 Task: Create in the project ZippyTech in Backlog an issue 'Create a new online platform for online music production courses with advanced audio editing and mixing features', assign it to team member softage.2@softage.net and change the status to IN PROGRESS.
Action: Mouse moved to (232, 65)
Screenshot: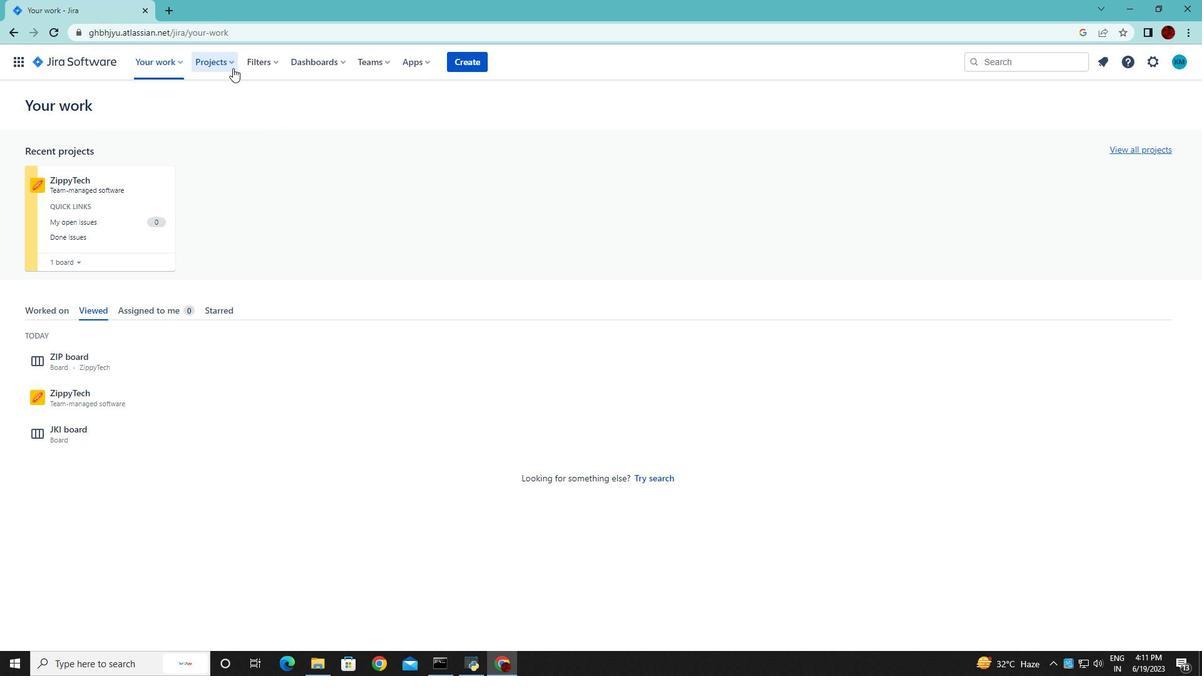 
Action: Mouse pressed left at (232, 65)
Screenshot: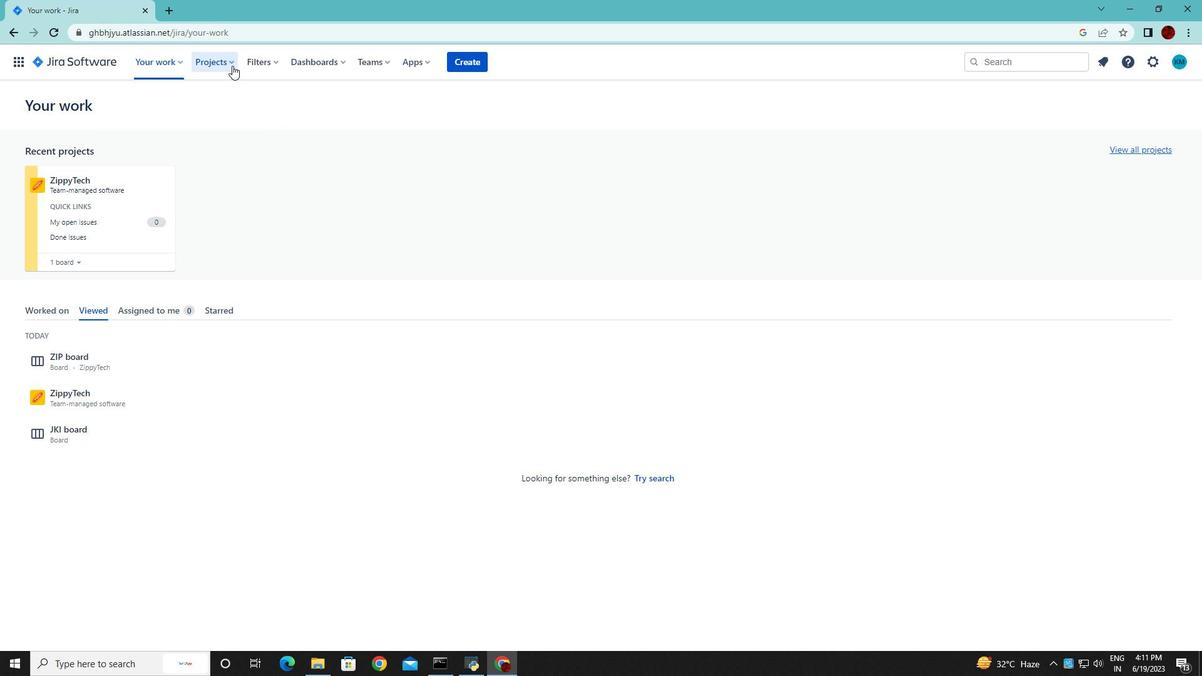 
Action: Mouse moved to (254, 122)
Screenshot: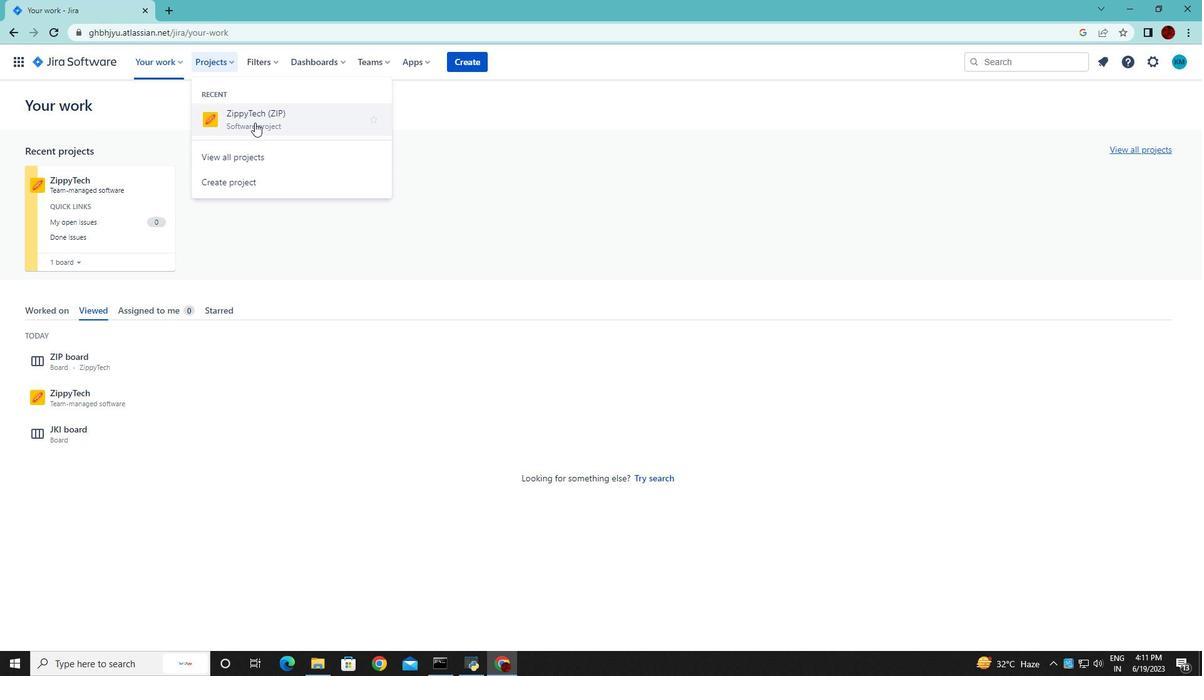 
Action: Mouse pressed left at (254, 122)
Screenshot: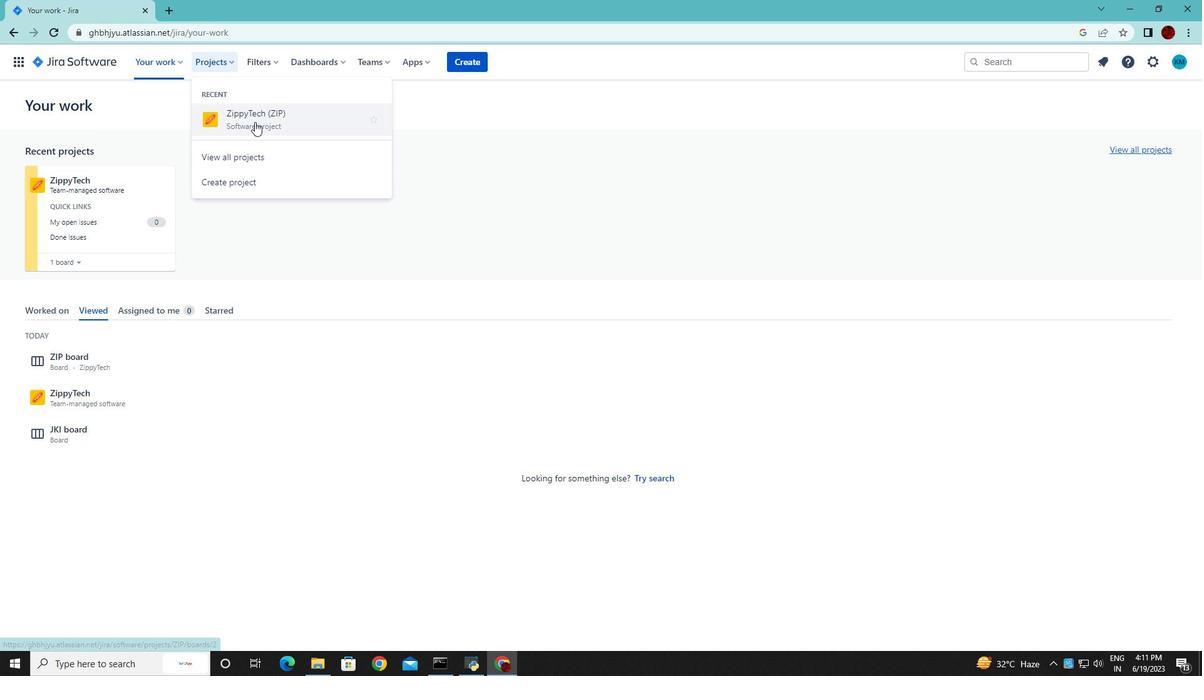 
Action: Mouse moved to (87, 195)
Screenshot: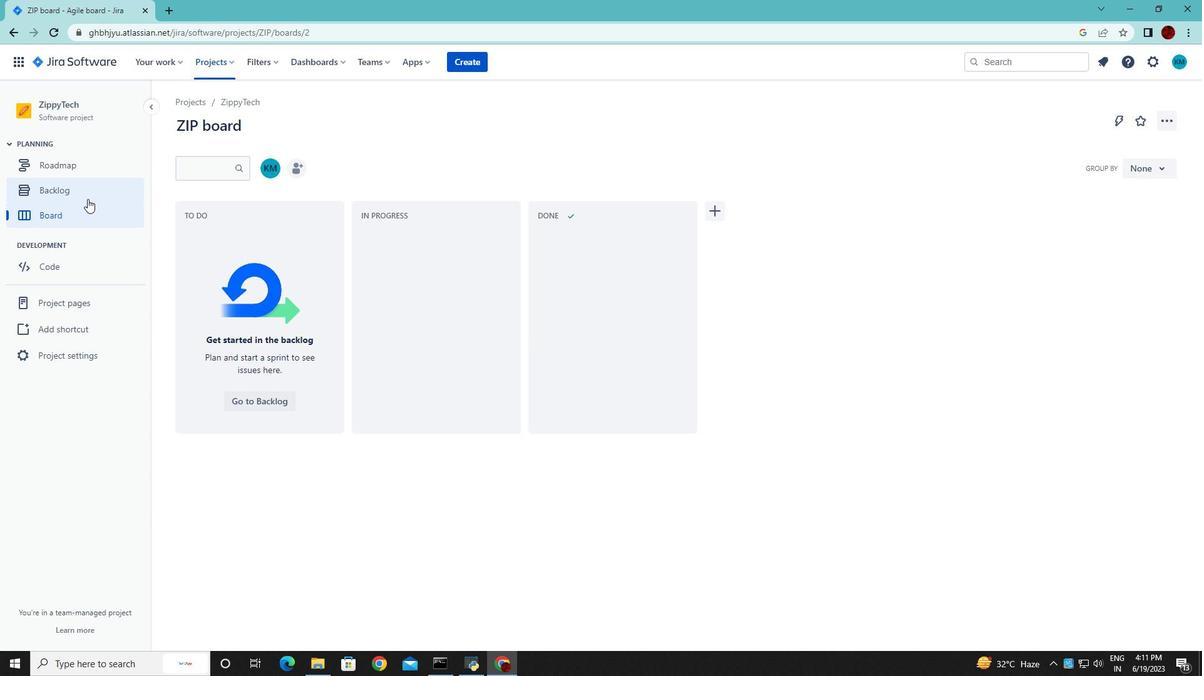 
Action: Mouse pressed left at (87, 195)
Screenshot: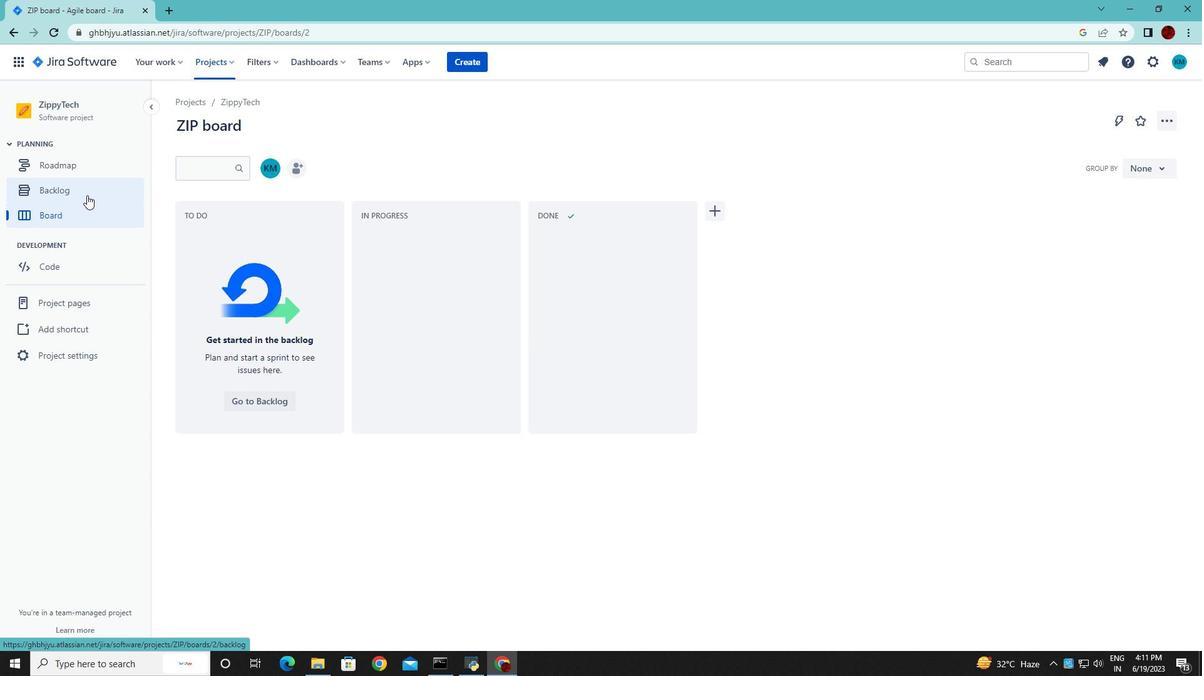 
Action: Key pressed <Key.shift>Create<Key.space>a<Key.space>new<Key.space>online<Key.space>platform<Key.space>for<Key.space>online<Key.space>music<Key.space>production<Key.space>courses<Key.space>with<Key.space>advanced<Key.space>audio<Key.space>editing<Key.space>and<Key.space>mixinh<Key.backspace>g<Key.space>features.
Screenshot: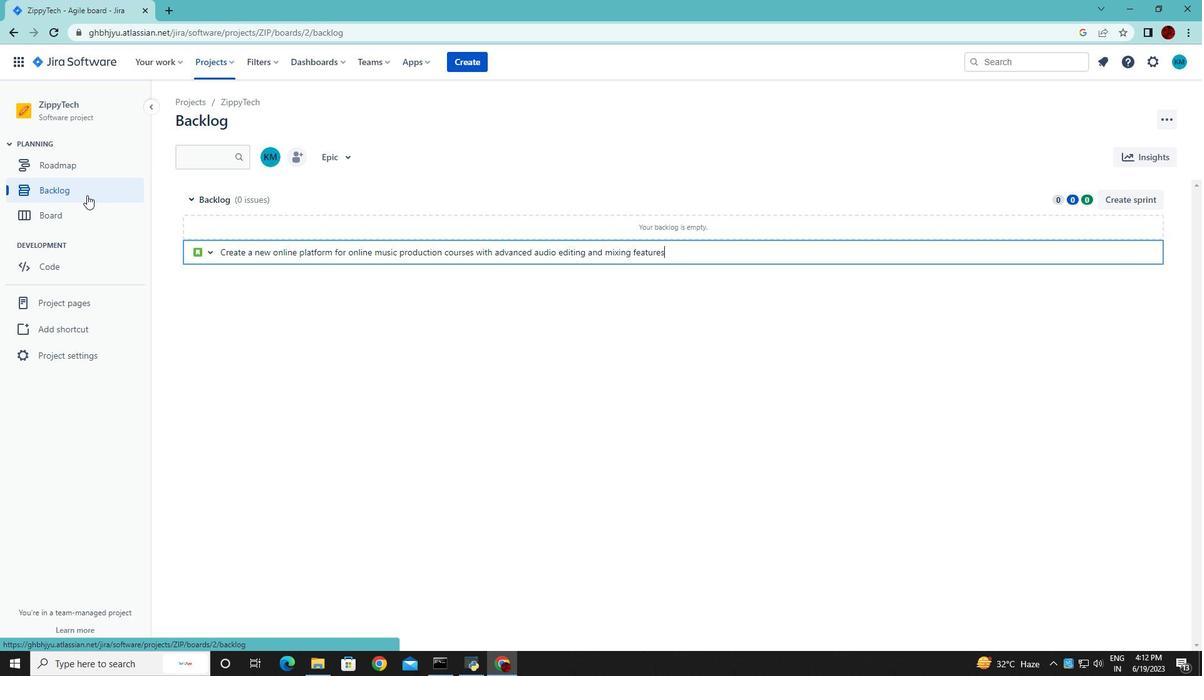 
Action: Mouse moved to (229, 201)
Screenshot: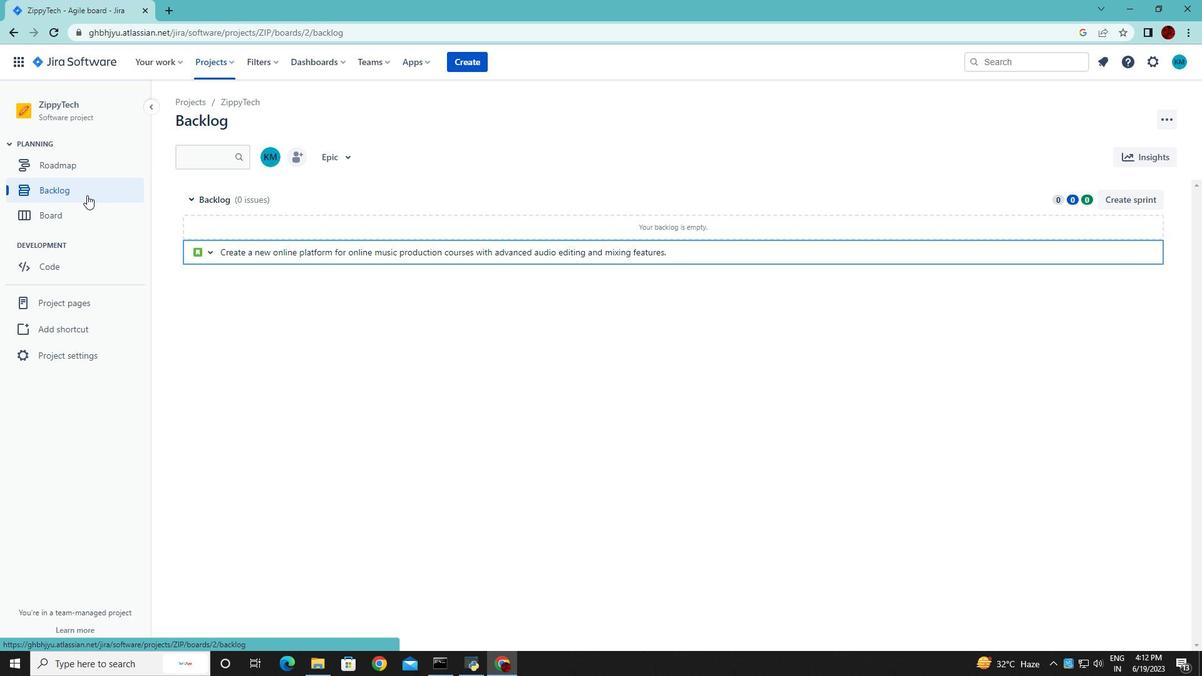 
Action: Key pressed <Key.enter>
Screenshot: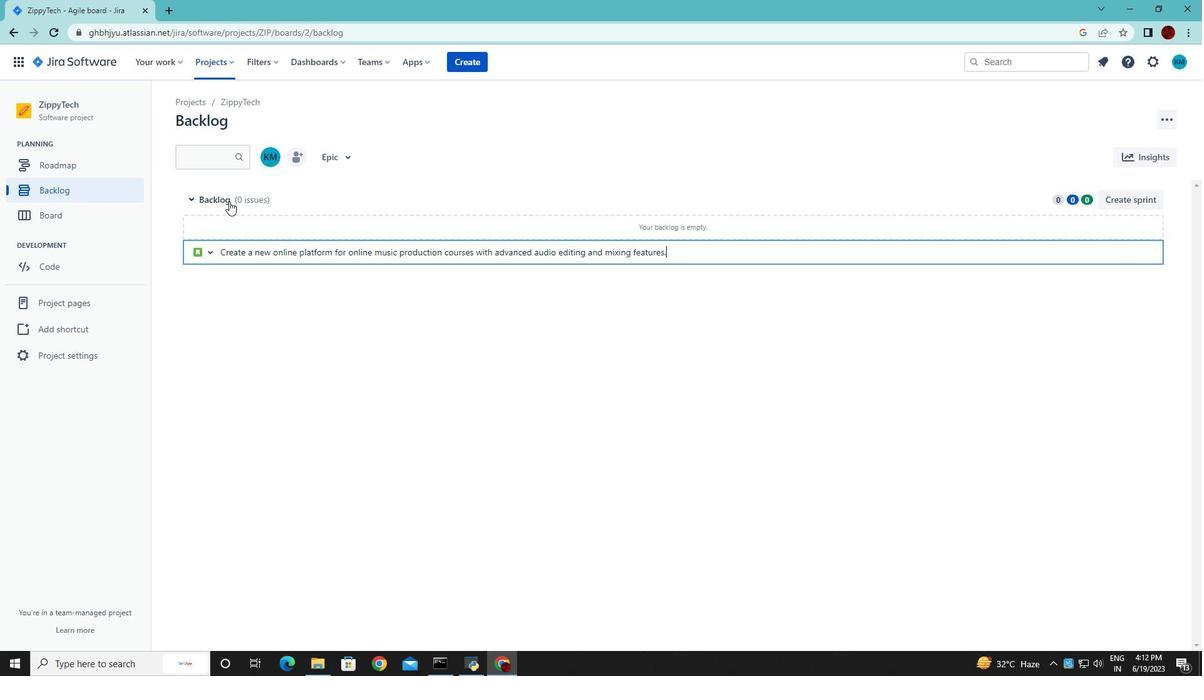 
Action: Mouse moved to (1126, 225)
Screenshot: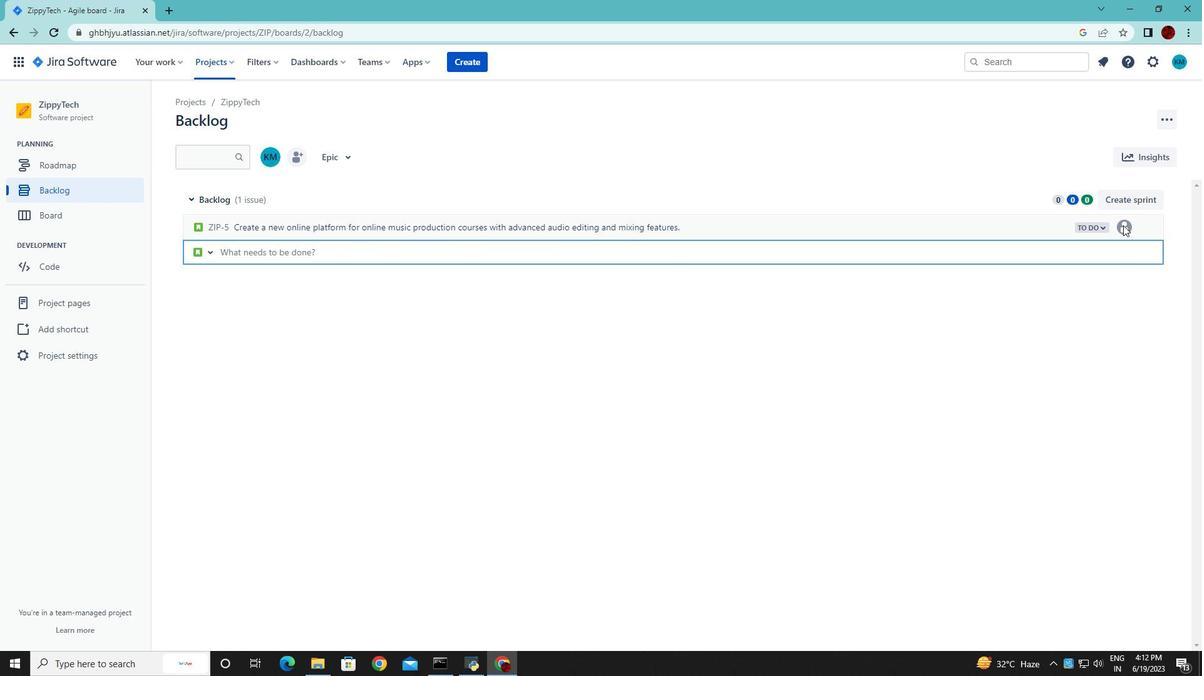
Action: Mouse pressed left at (1126, 225)
Screenshot: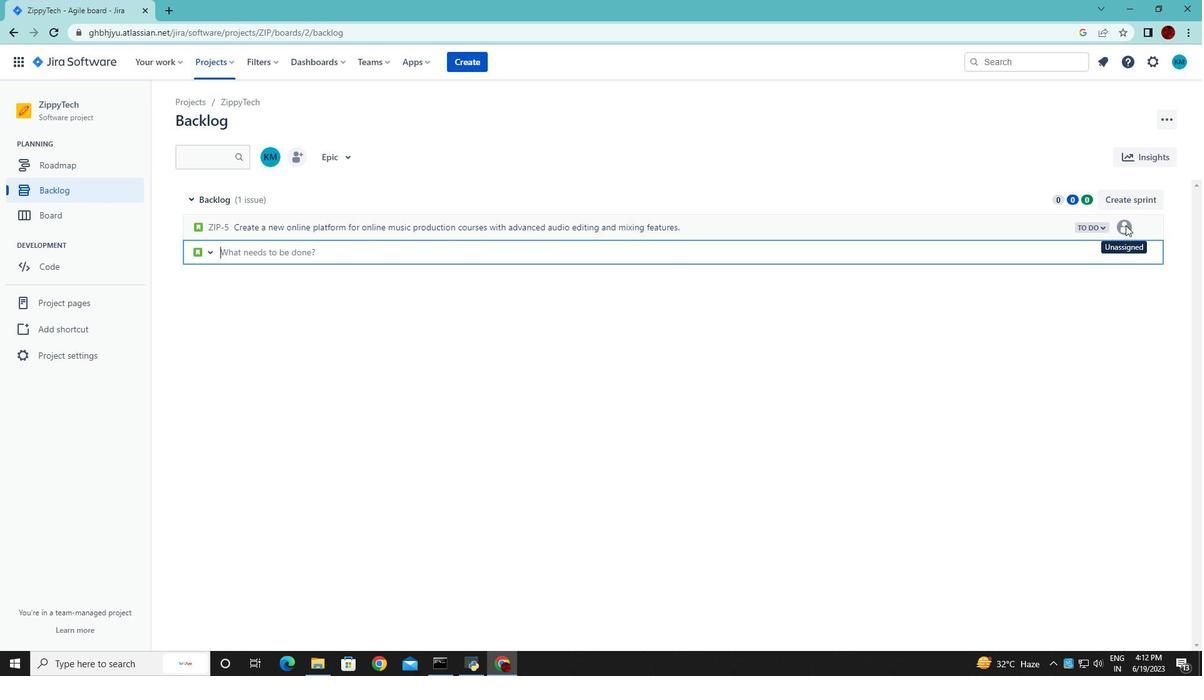 
Action: Mouse moved to (1127, 229)
Screenshot: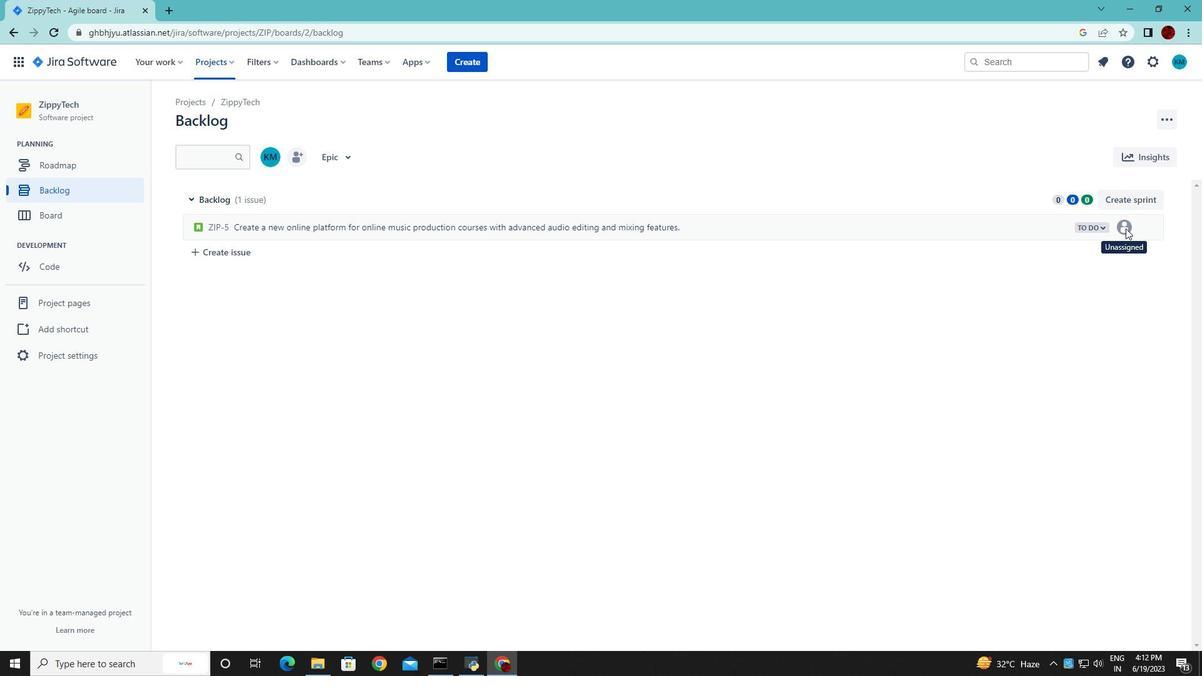 
Action: Mouse pressed left at (1127, 229)
Screenshot: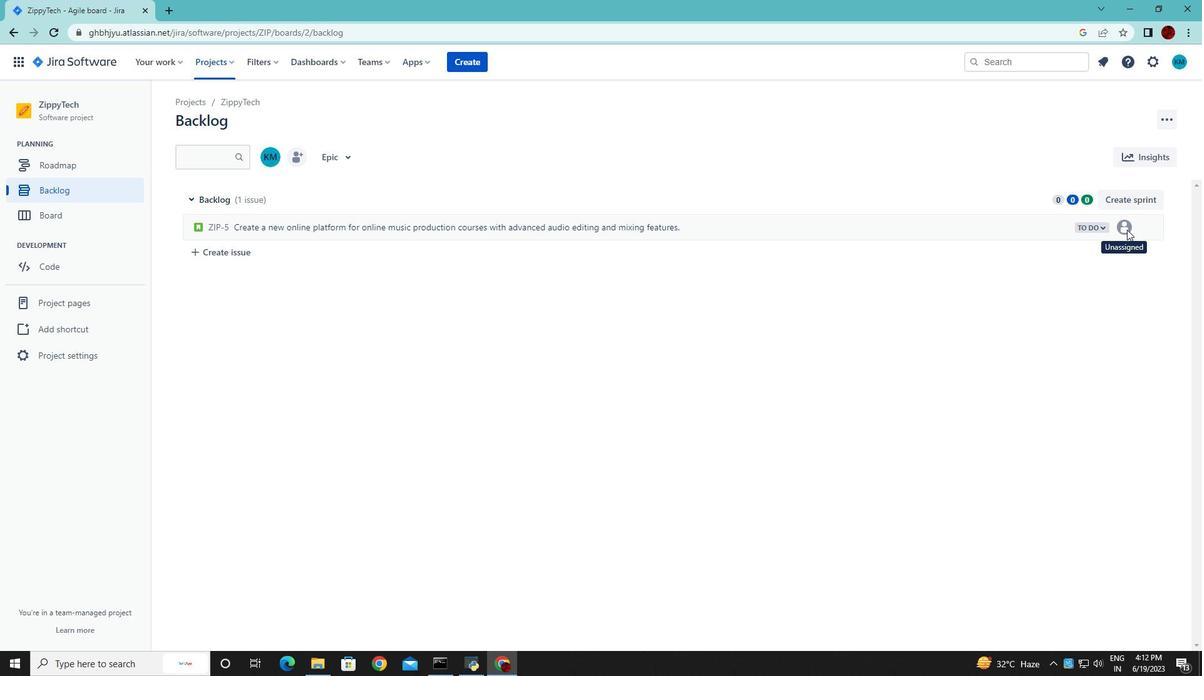 
Action: Mouse moved to (1127, 229)
Screenshot: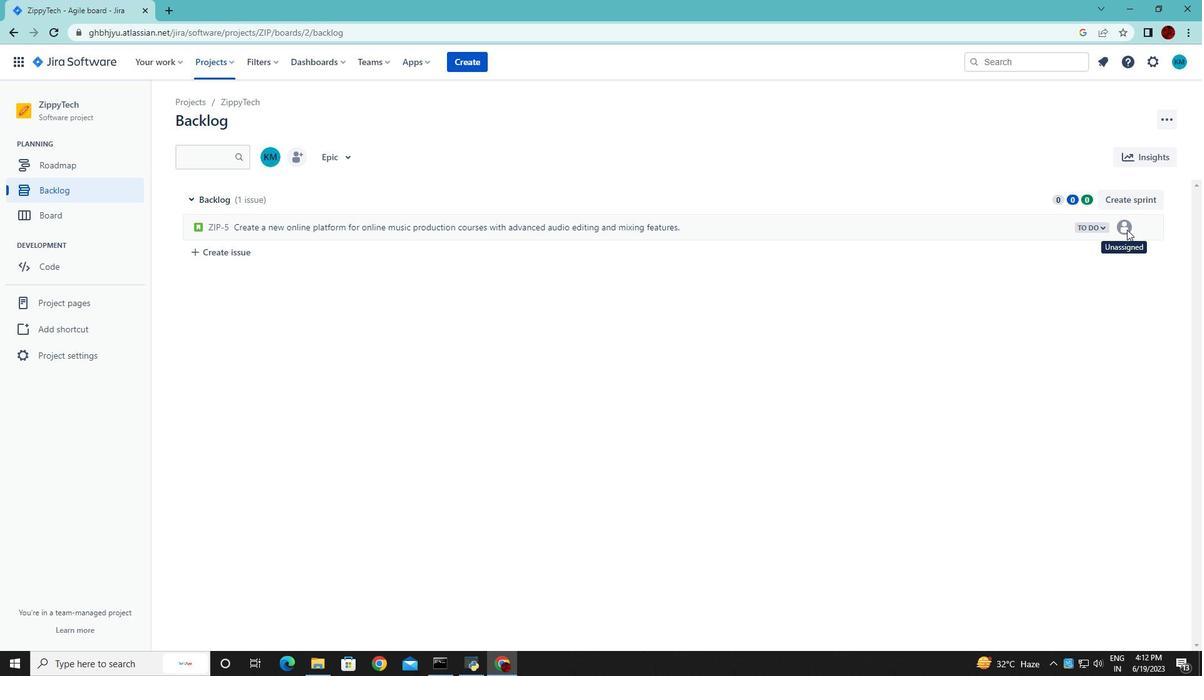 
Action: Mouse pressed left at (1127, 229)
Screenshot: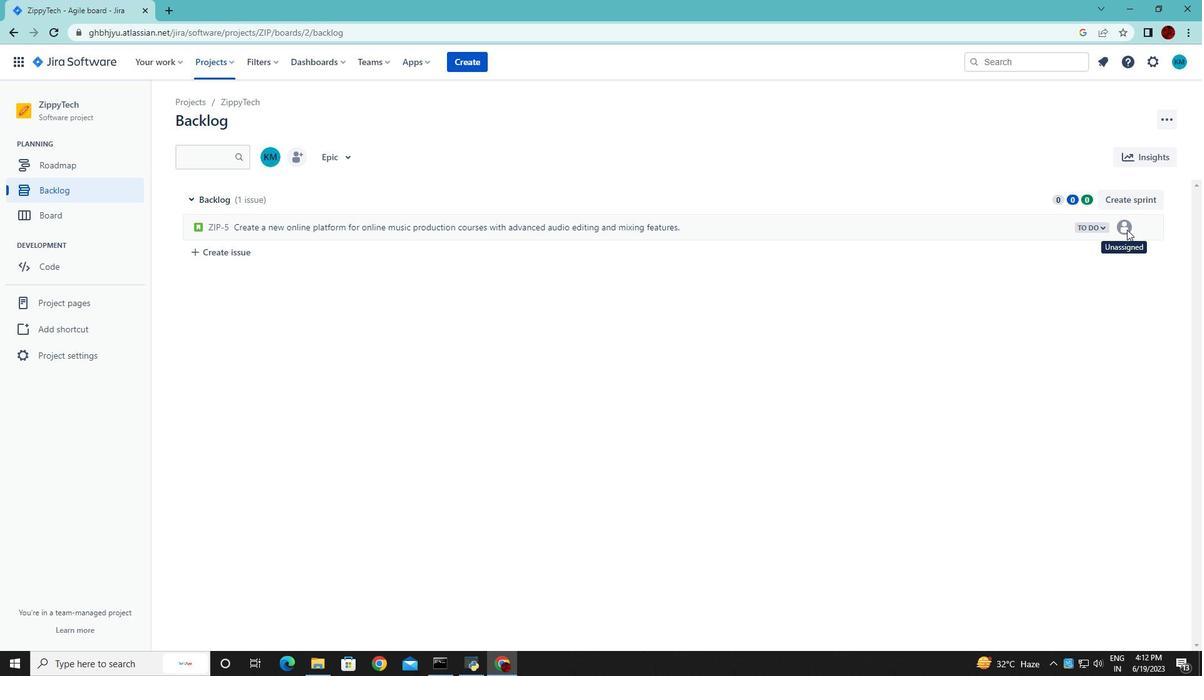 
Action: Mouse moved to (1122, 225)
Screenshot: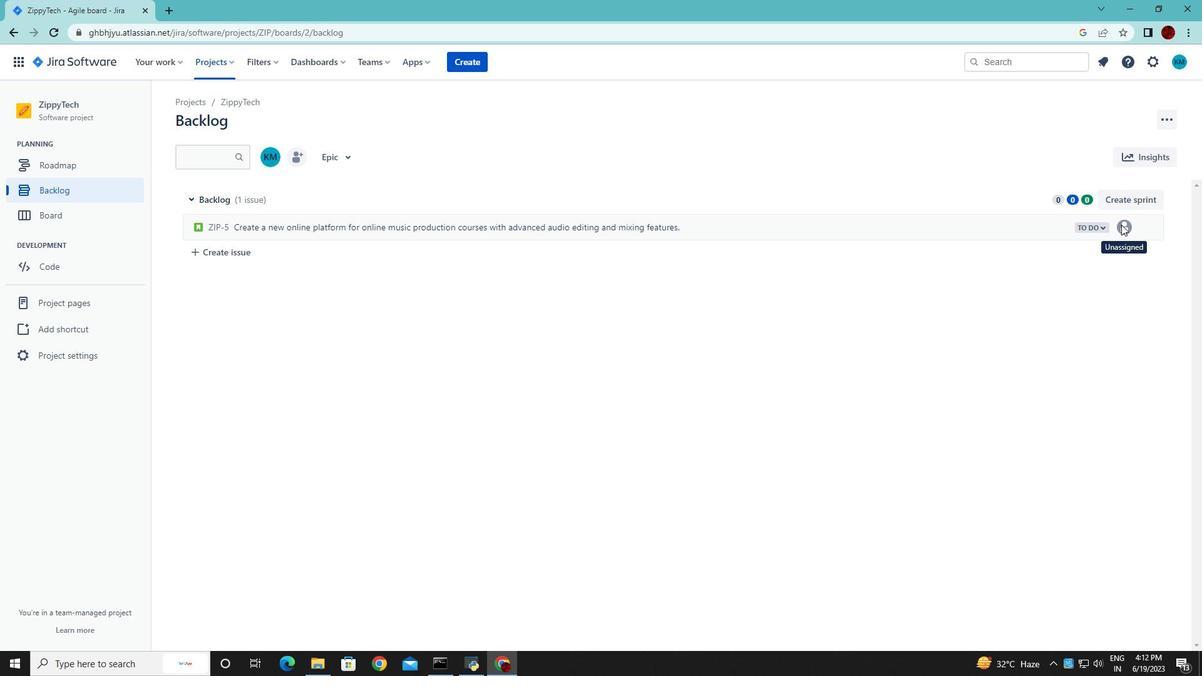
Action: Mouse pressed left at (1122, 225)
Screenshot: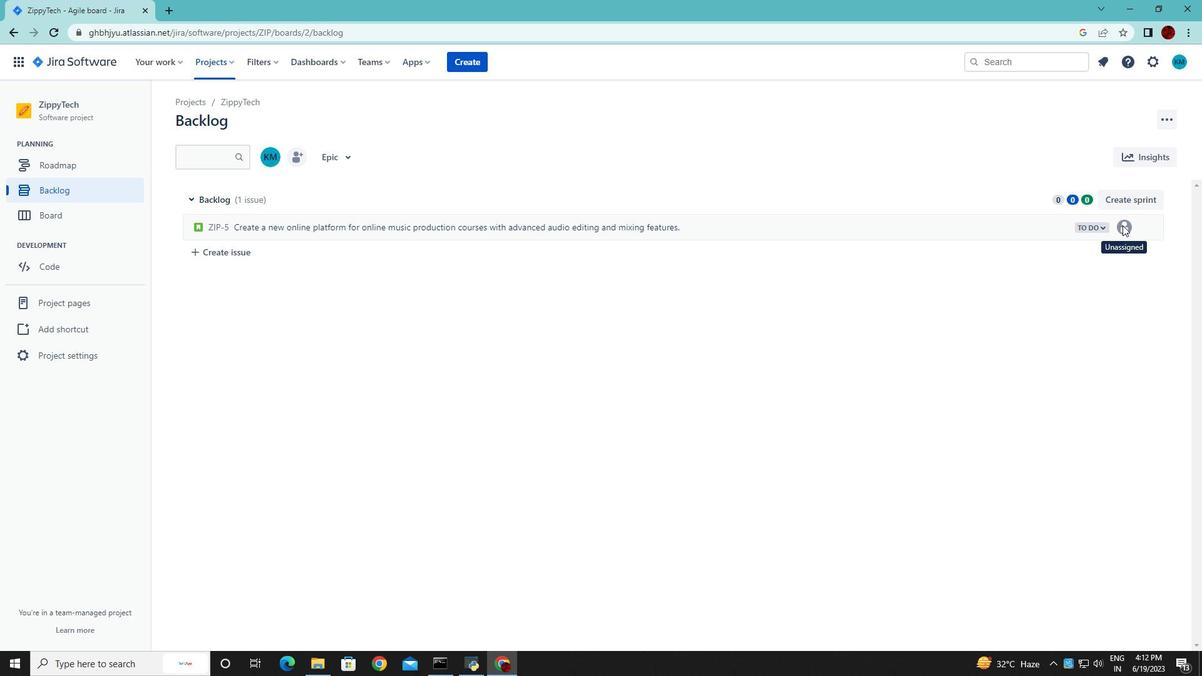 
Action: Mouse moved to (1126, 233)
Screenshot: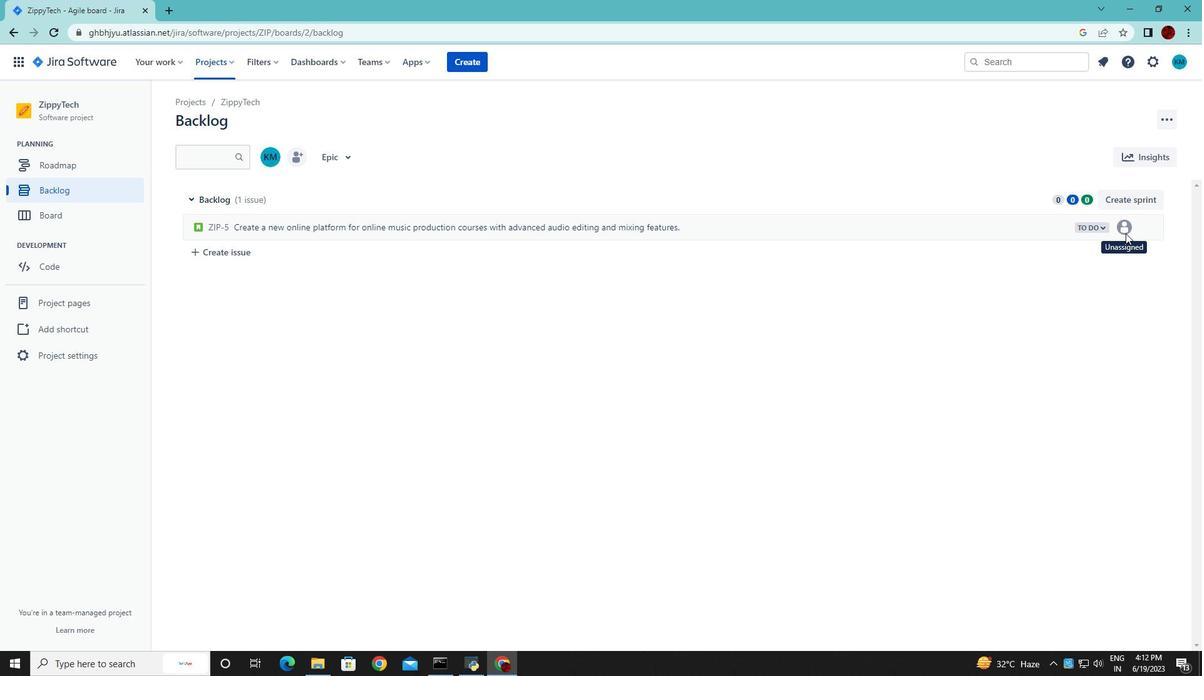 
Action: Mouse pressed left at (1126, 233)
Screenshot: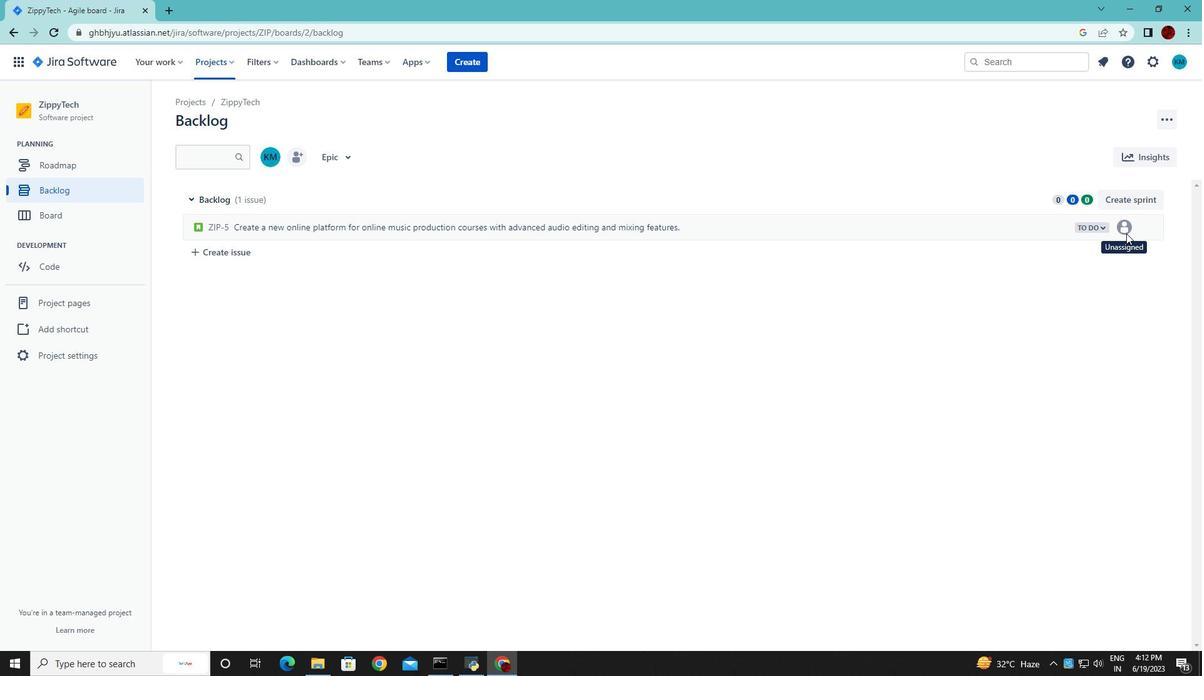 
Action: Mouse moved to (1126, 224)
Screenshot: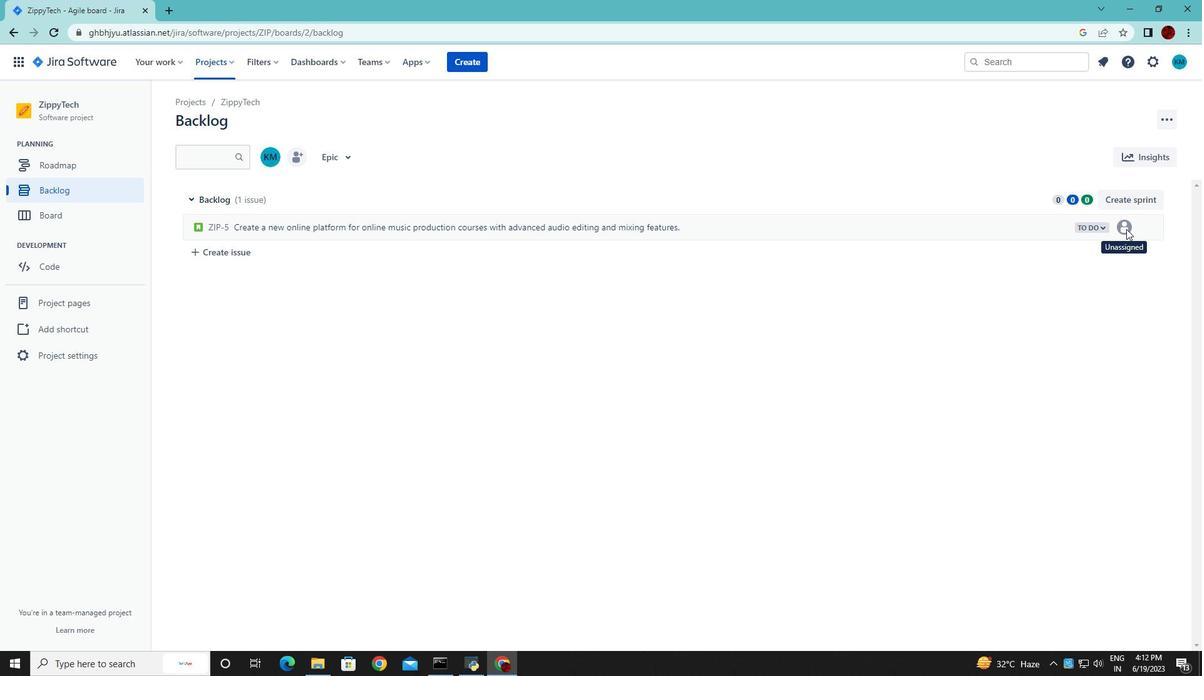 
Action: Mouse pressed left at (1126, 224)
Screenshot: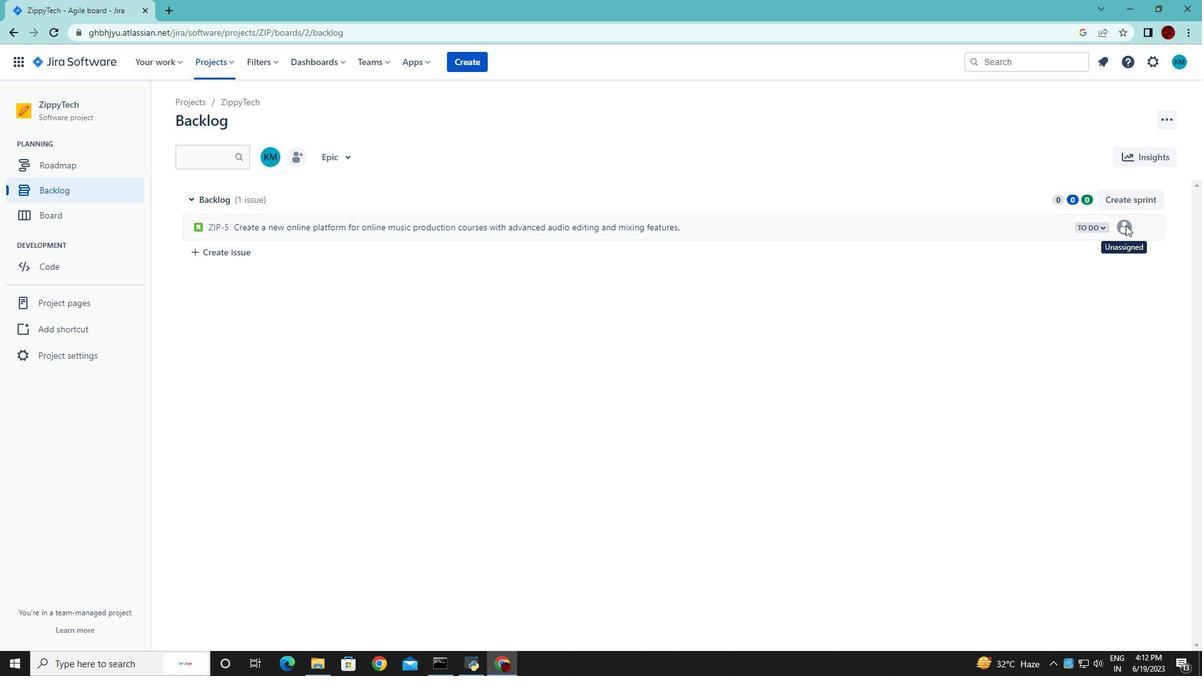 
Action: Mouse moved to (1141, 225)
Screenshot: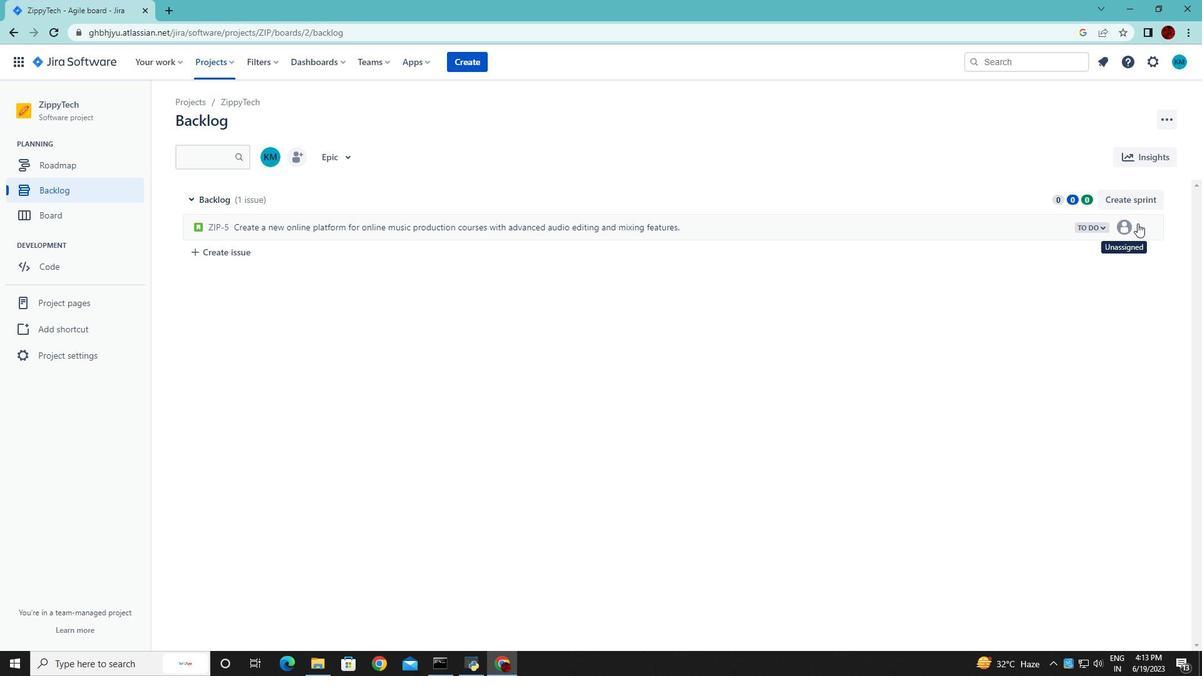
Action: Mouse pressed left at (1141, 225)
Screenshot: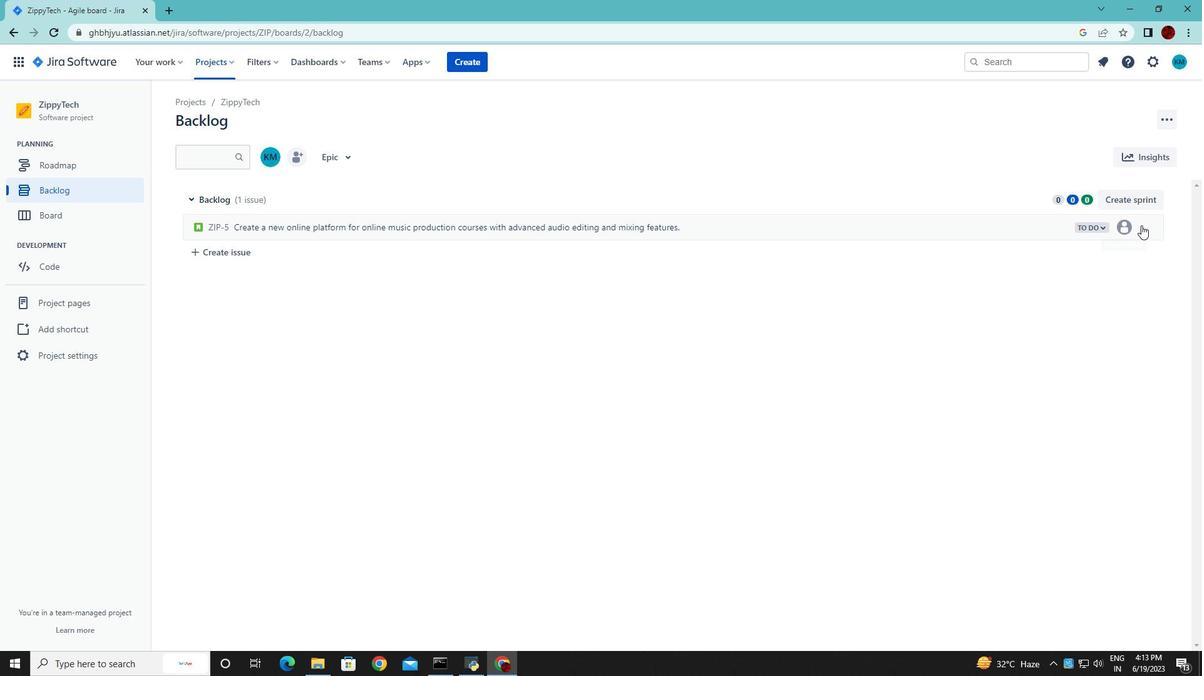 
Action: Mouse moved to (848, 227)
Screenshot: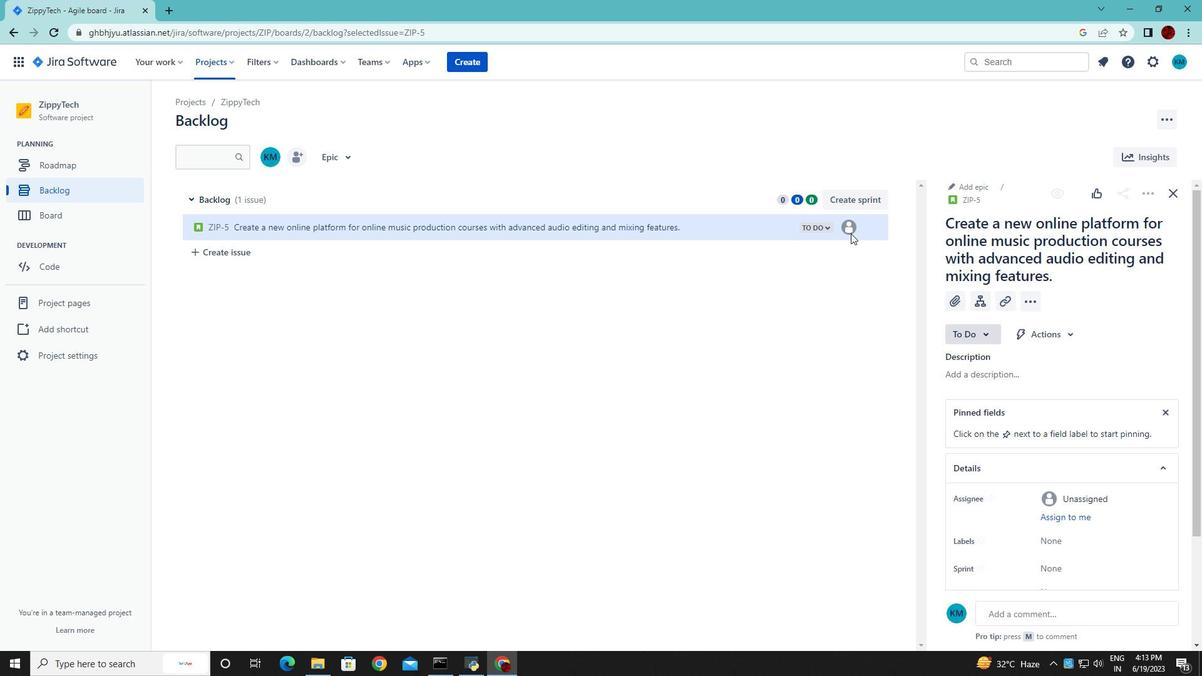 
Action: Mouse pressed left at (848, 227)
Screenshot: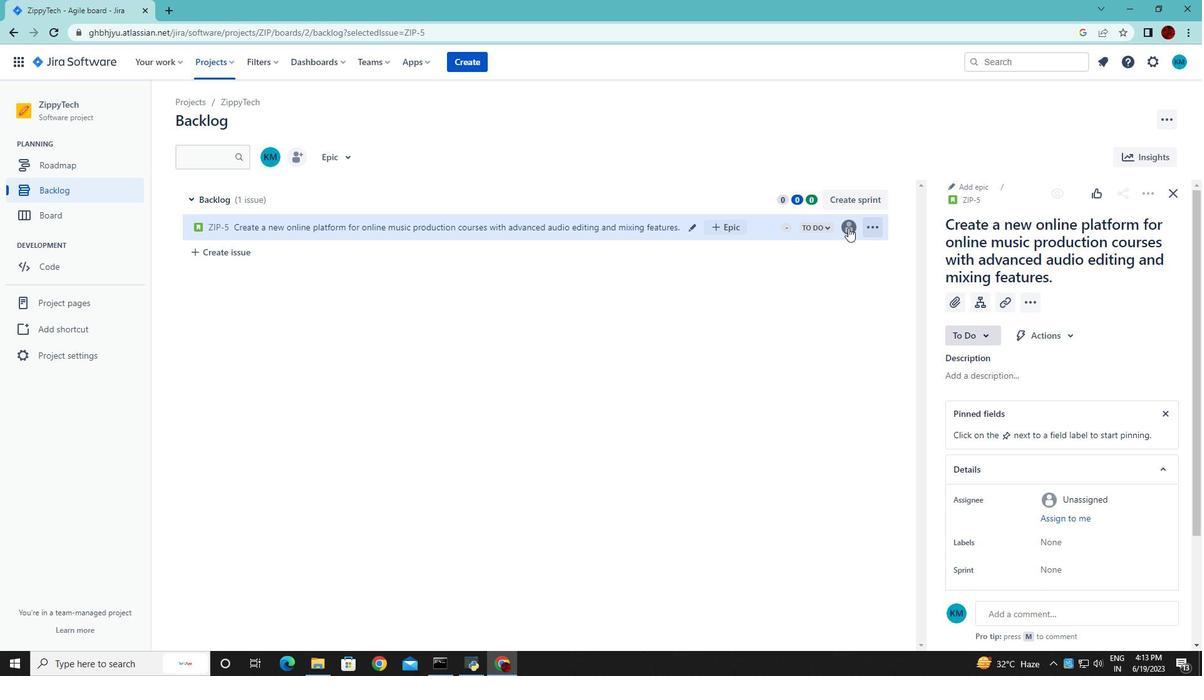 
Action: Key pressed softage.2<Key.shift>@softage.net
Screenshot: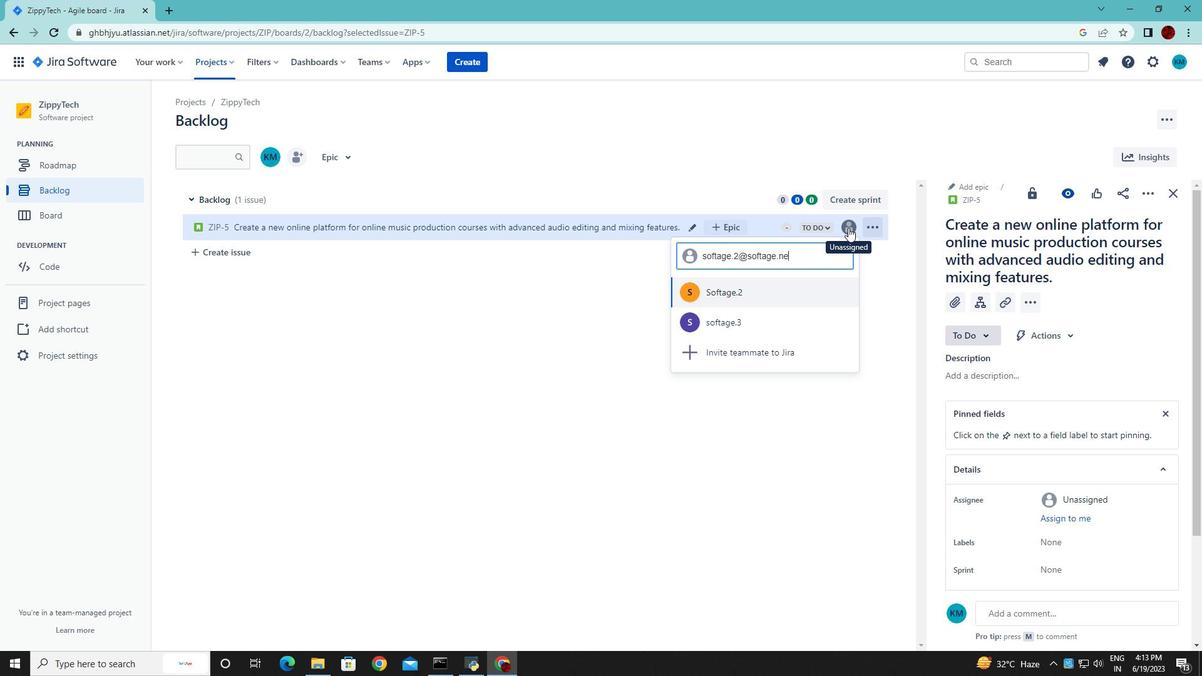 
Action: Mouse moved to (715, 294)
Screenshot: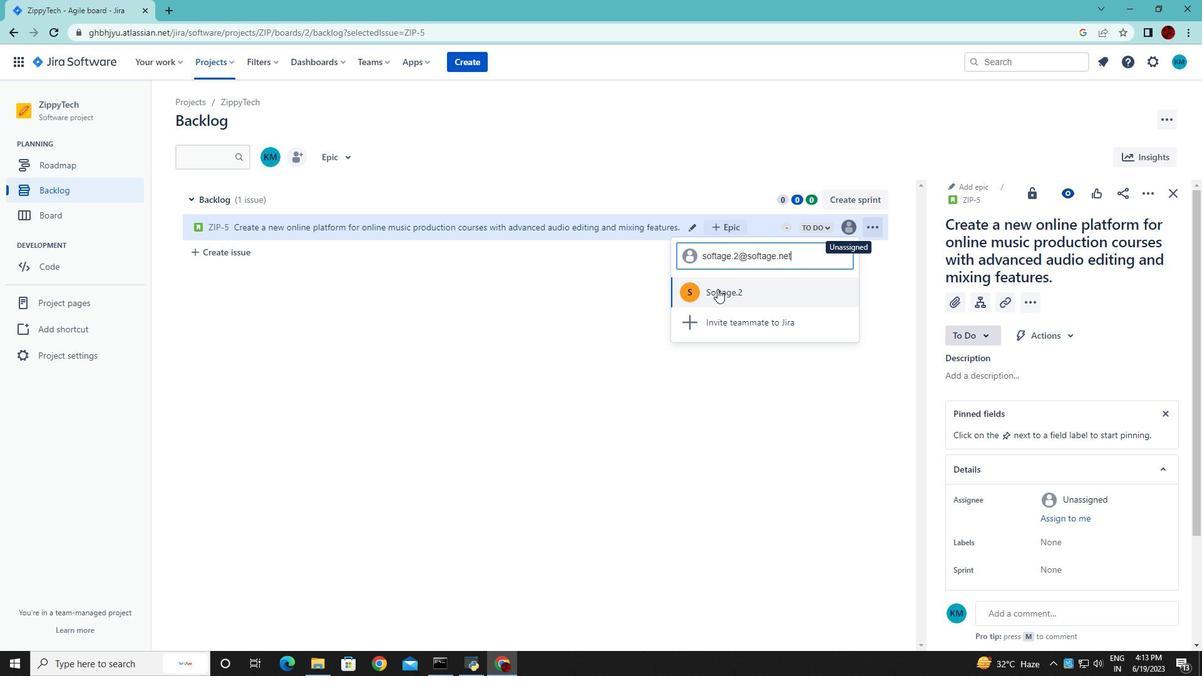 
Action: Mouse pressed left at (715, 294)
Screenshot: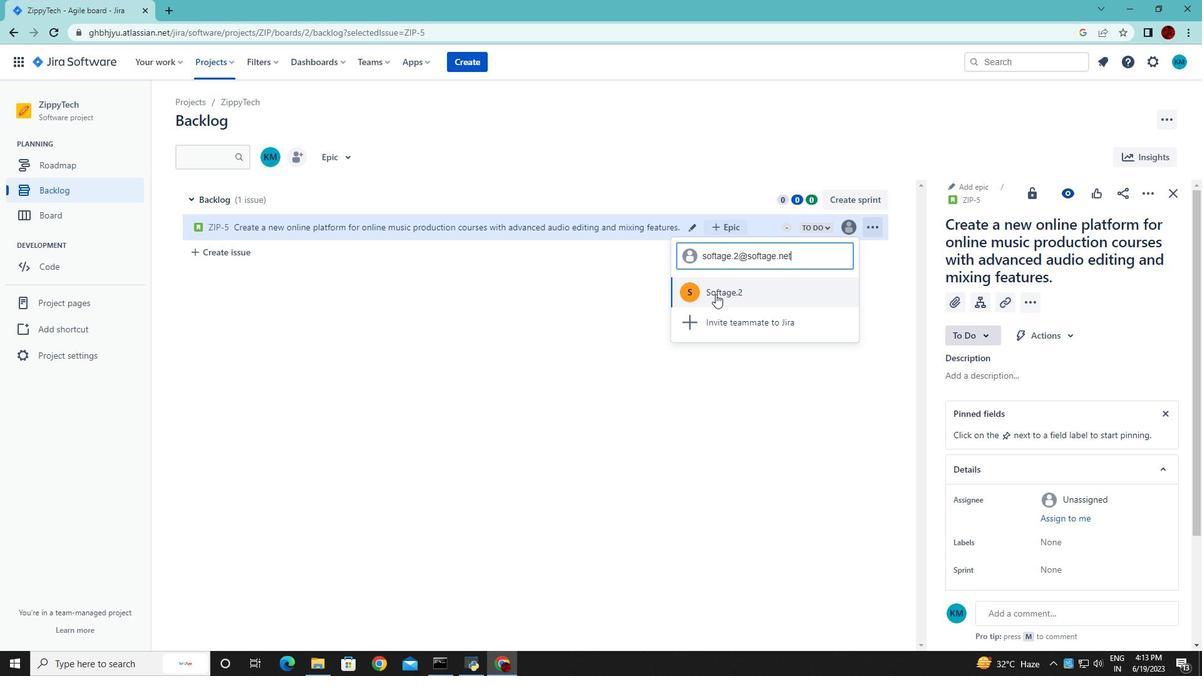 
Action: Mouse moved to (826, 227)
Screenshot: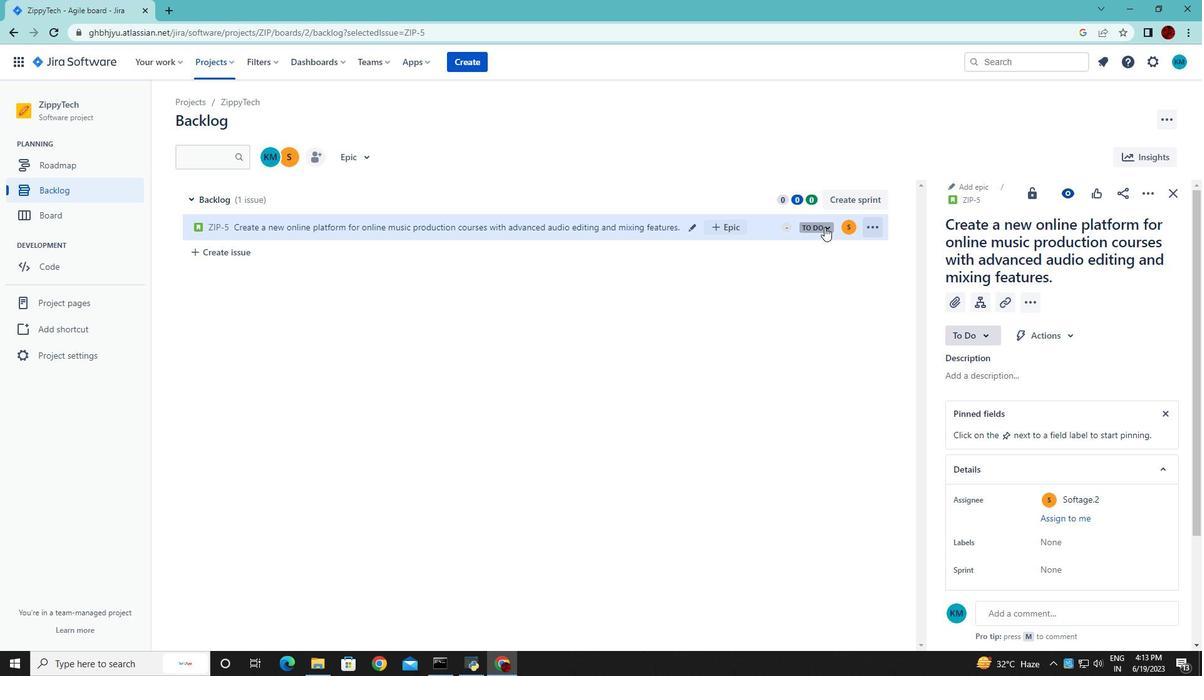 
Action: Mouse pressed left at (826, 227)
Screenshot: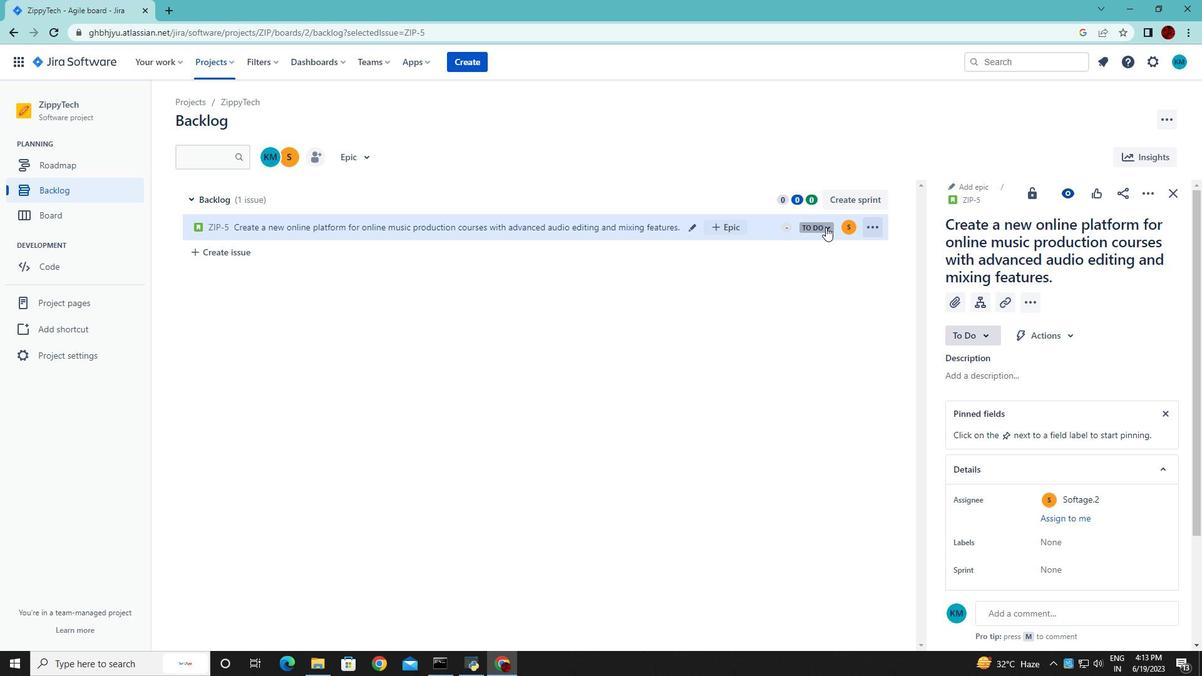 
Action: Mouse moved to (826, 252)
Screenshot: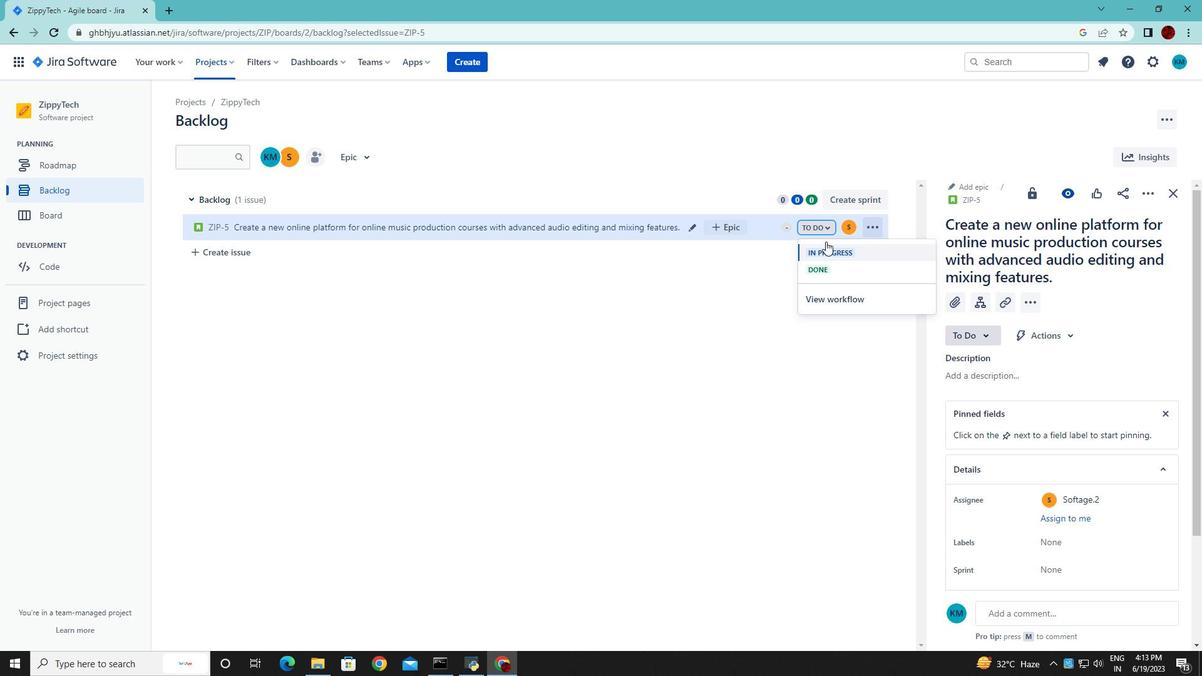
Action: Mouse pressed left at (826, 252)
Screenshot: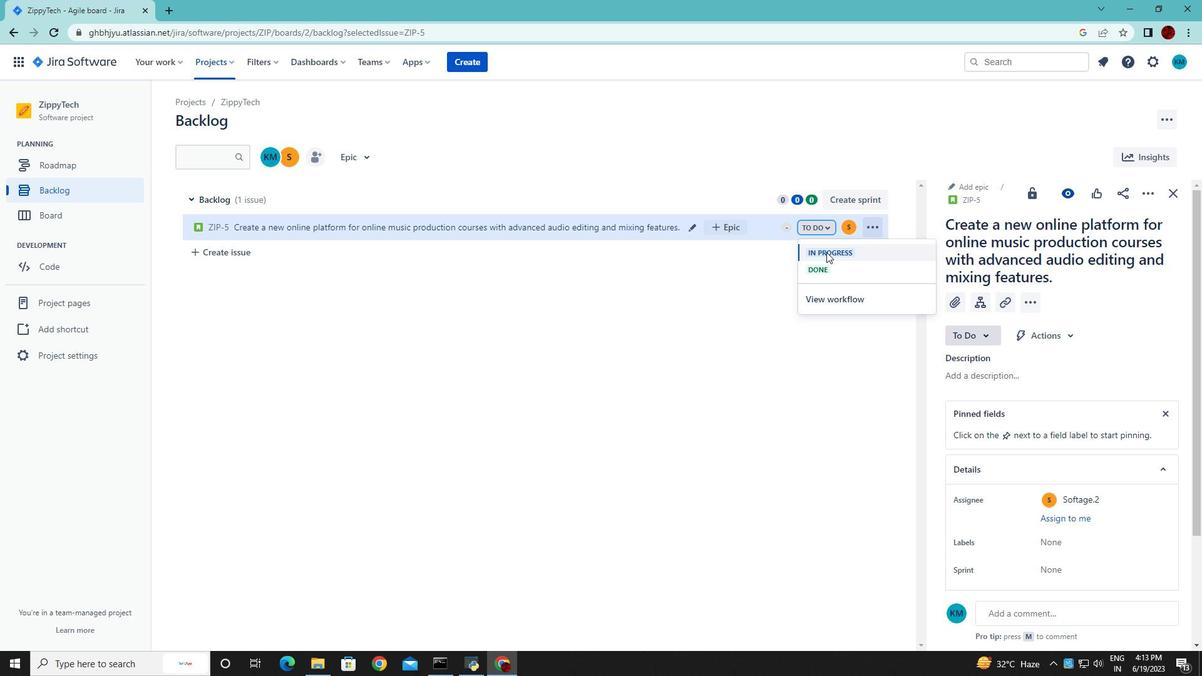 
